 Task: Add Surya Brasil Black Henna Cream to the cart.
Action: Mouse moved to (298, 160)
Screenshot: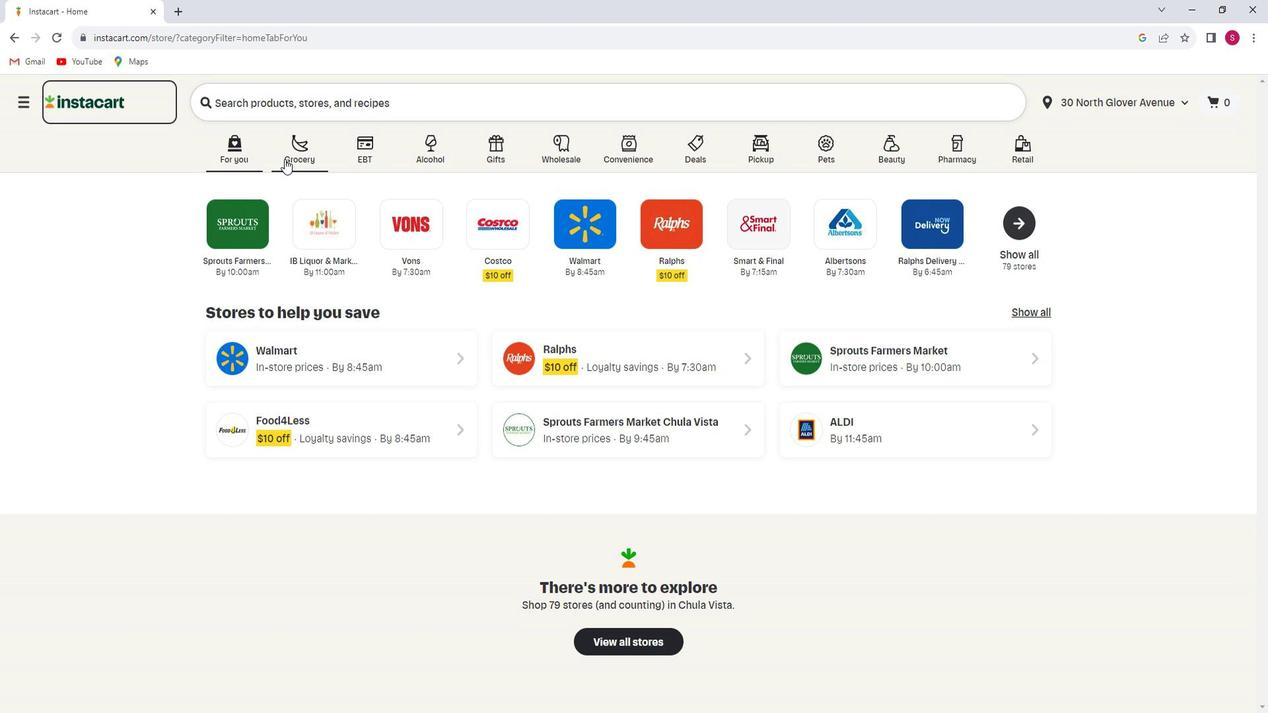 
Action: Mouse pressed left at (298, 160)
Screenshot: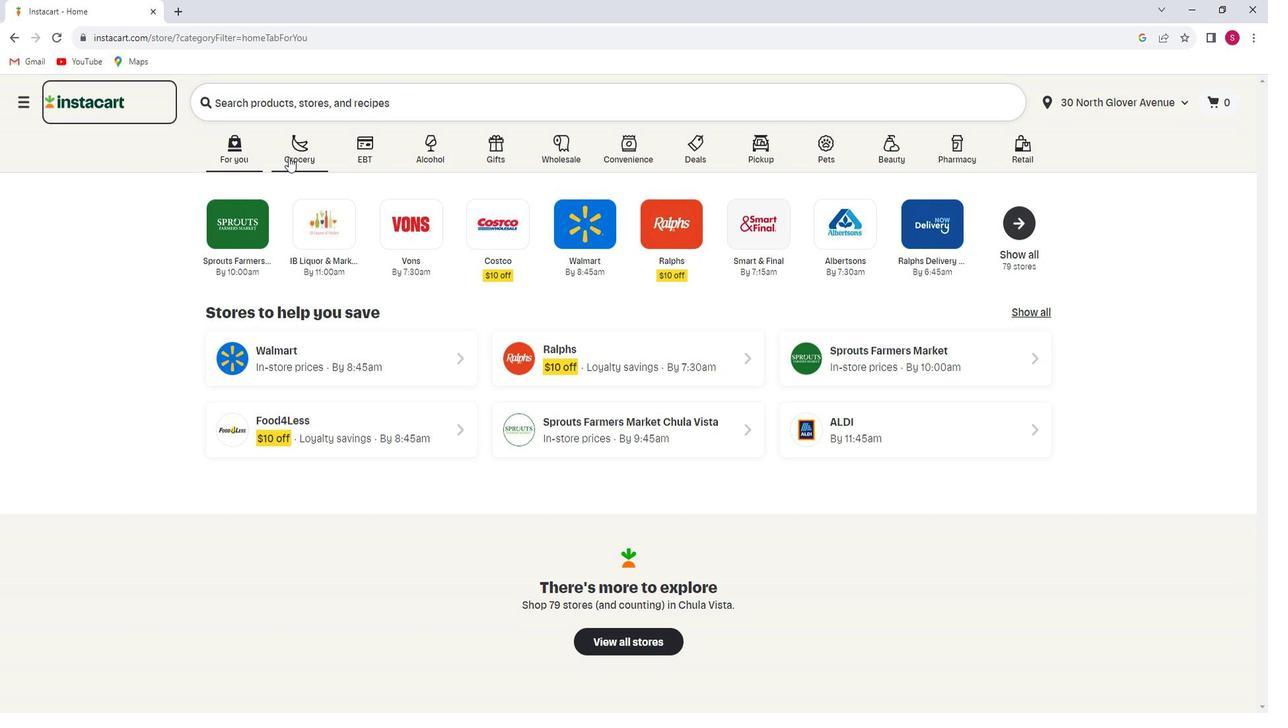 
Action: Mouse moved to (319, 407)
Screenshot: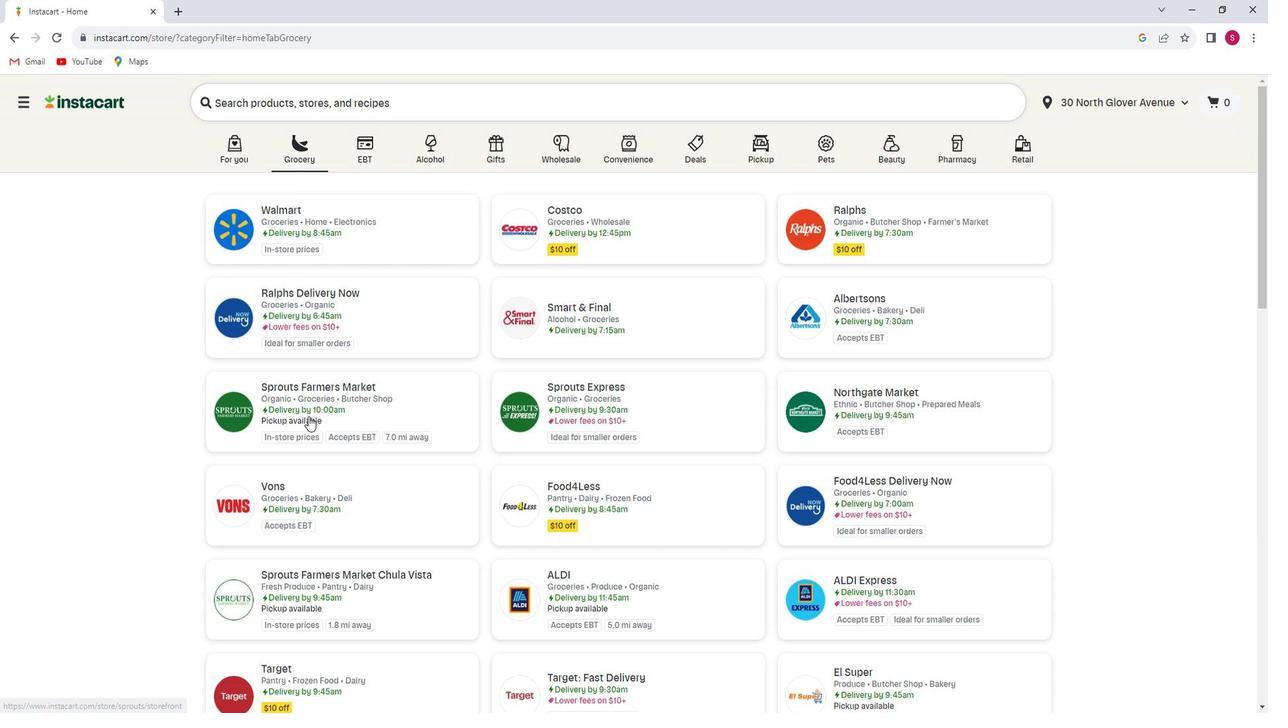 
Action: Mouse pressed left at (319, 407)
Screenshot: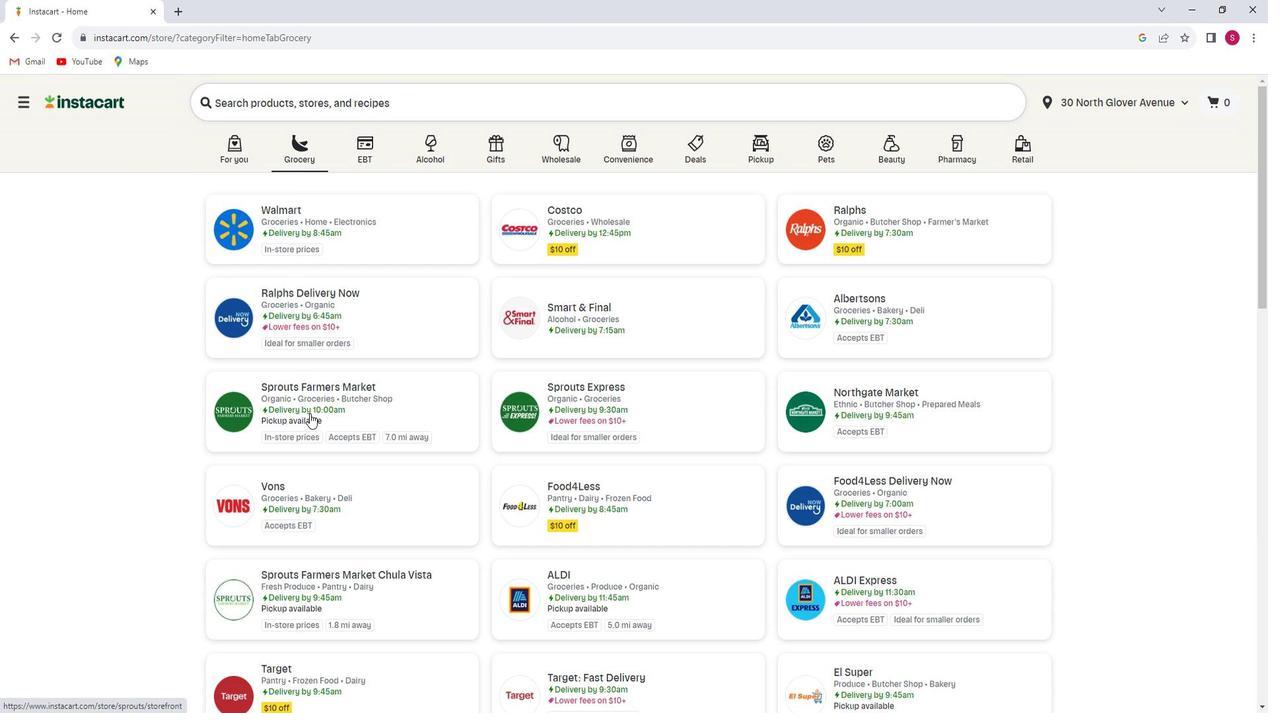 
Action: Mouse moved to (140, 410)
Screenshot: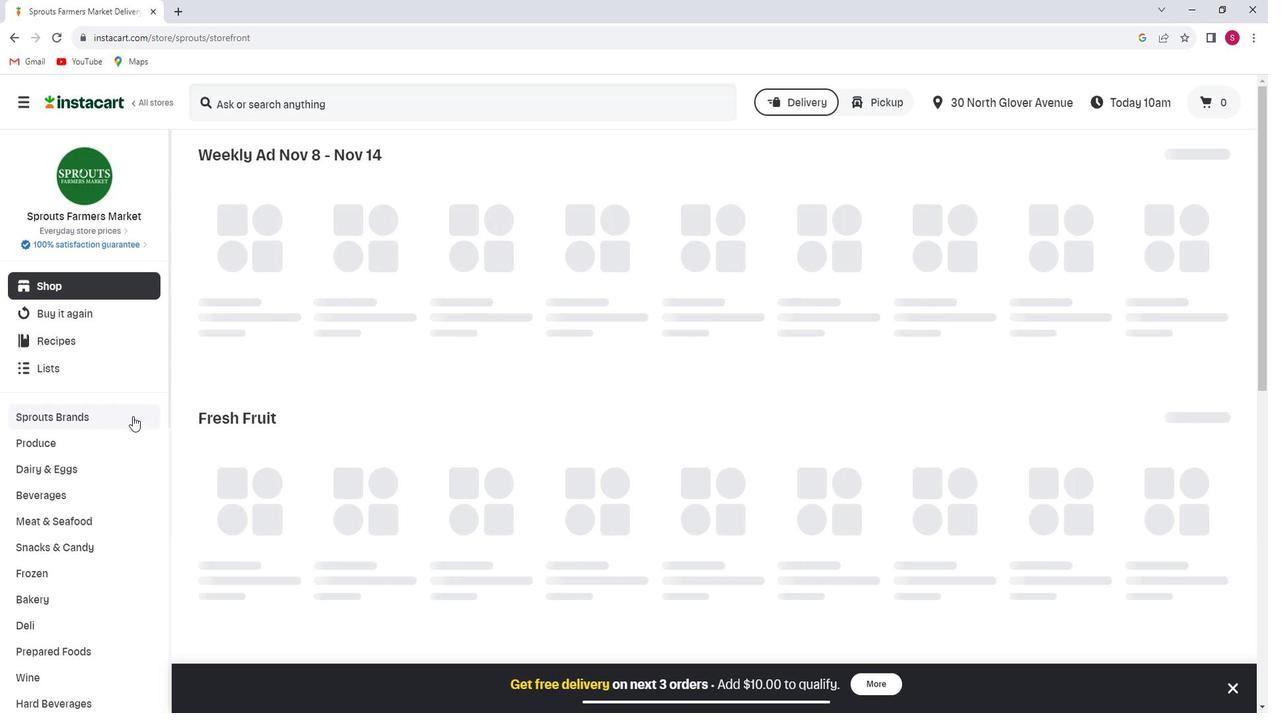 
Action: Mouse scrolled (140, 409) with delta (0, 0)
Screenshot: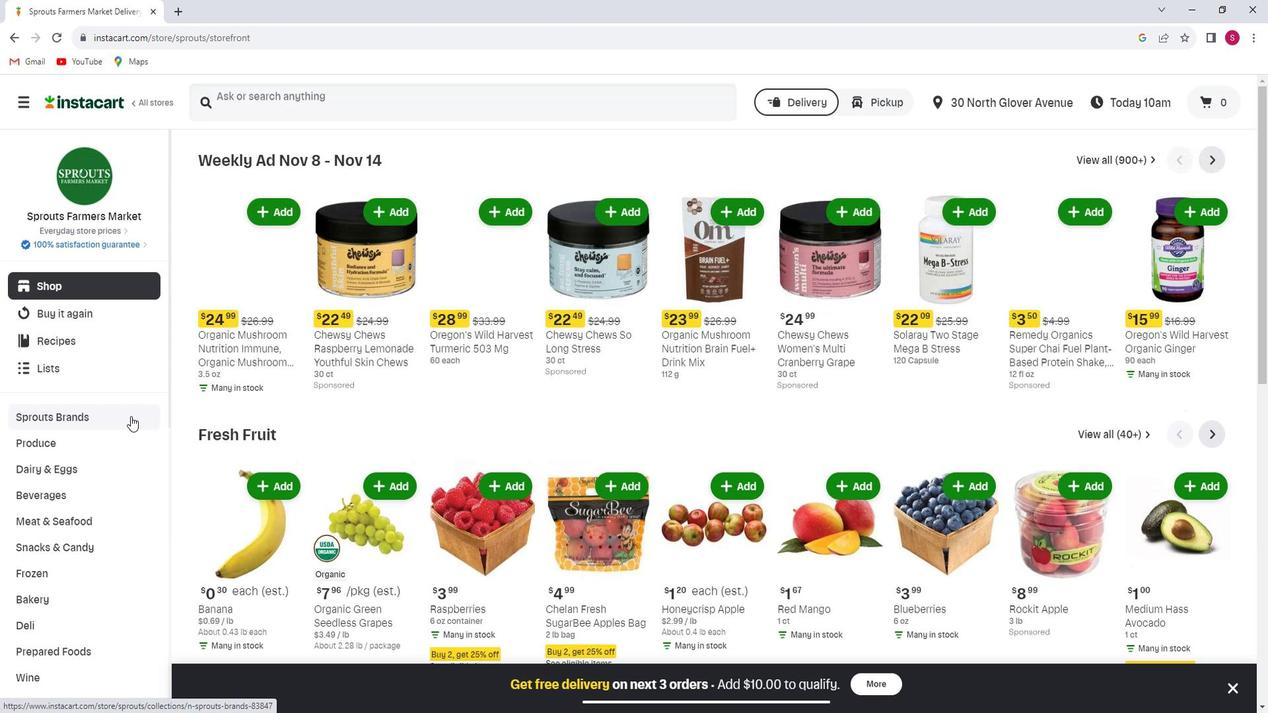 
Action: Mouse scrolled (140, 409) with delta (0, 0)
Screenshot: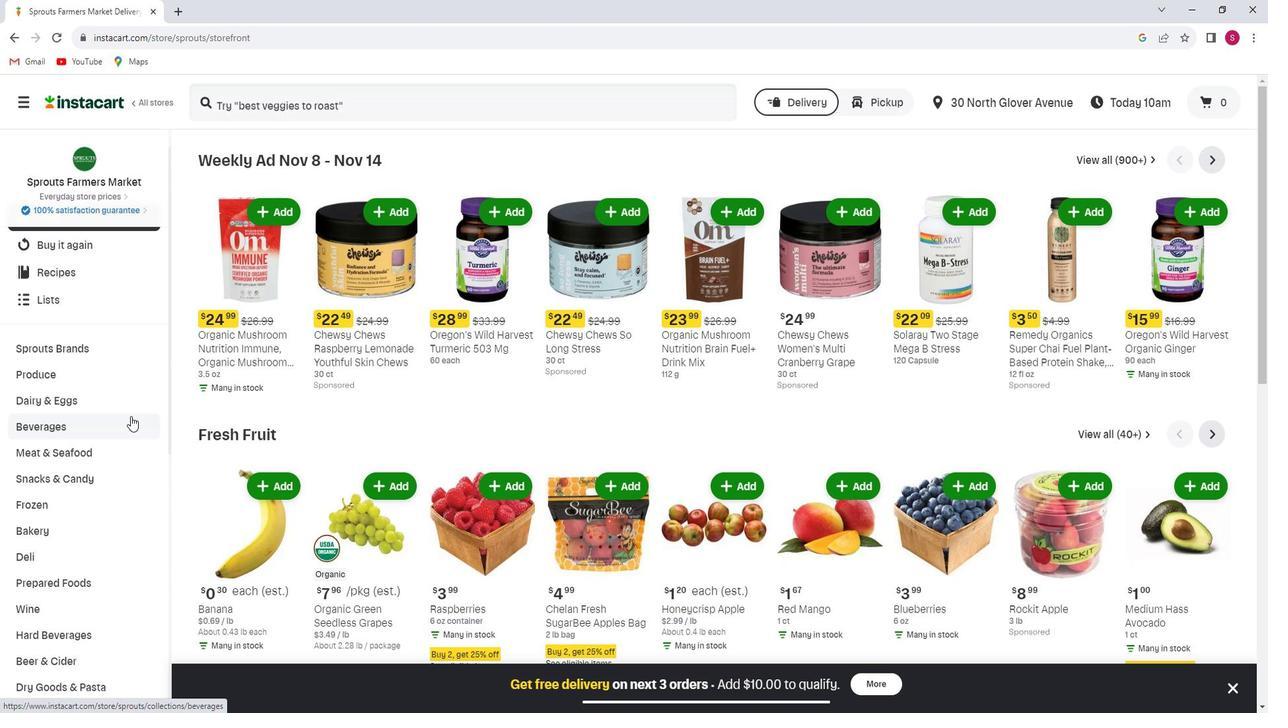 
Action: Mouse scrolled (140, 409) with delta (0, 0)
Screenshot: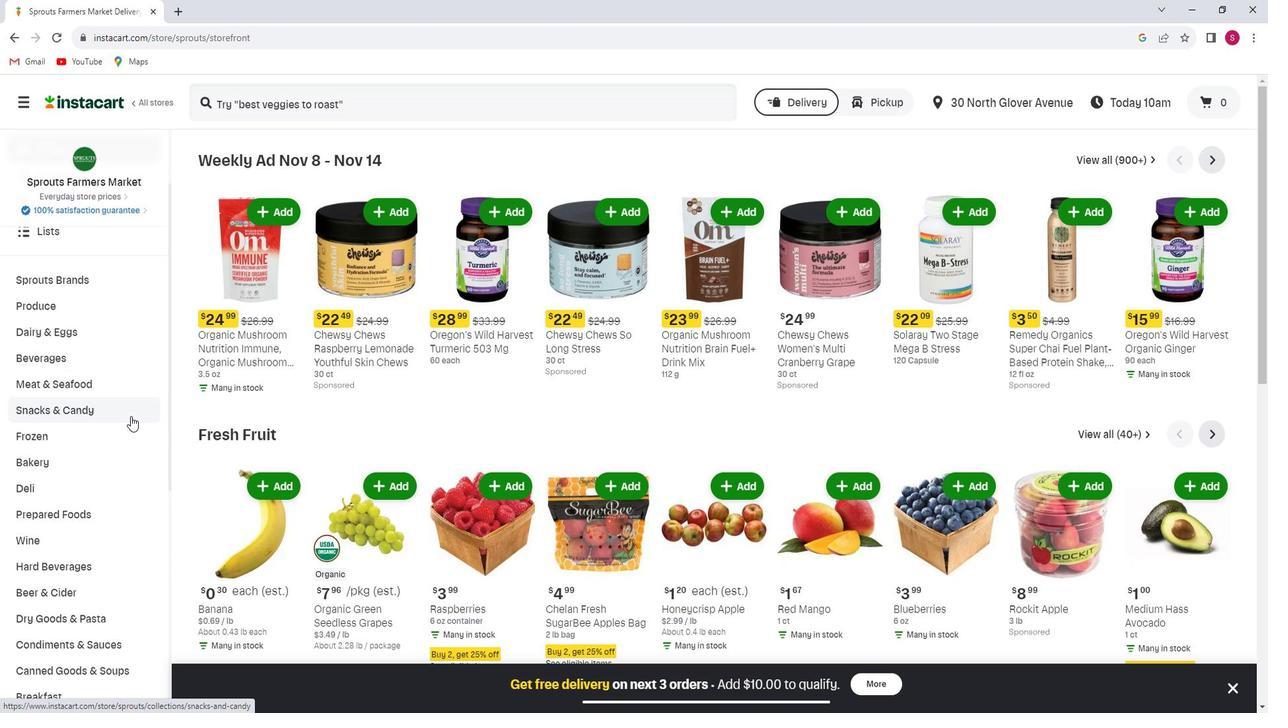 
Action: Mouse moved to (137, 413)
Screenshot: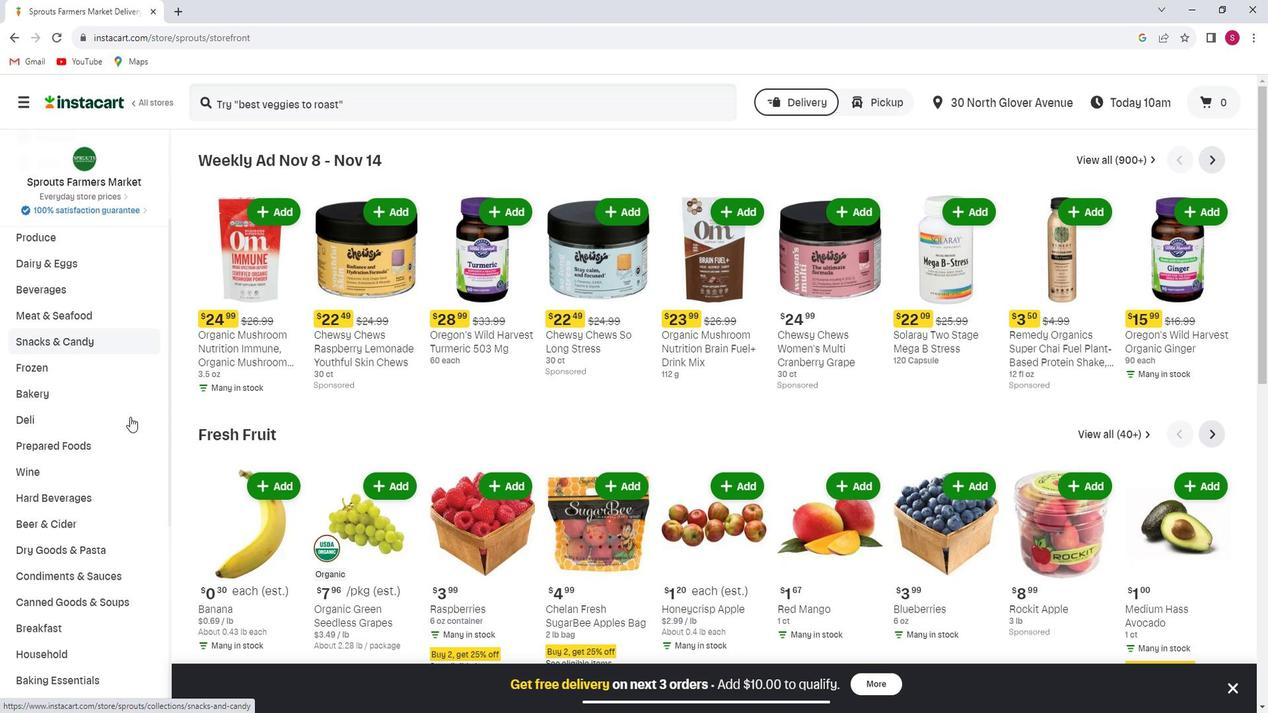 
Action: Mouse scrolled (137, 413) with delta (0, 0)
Screenshot: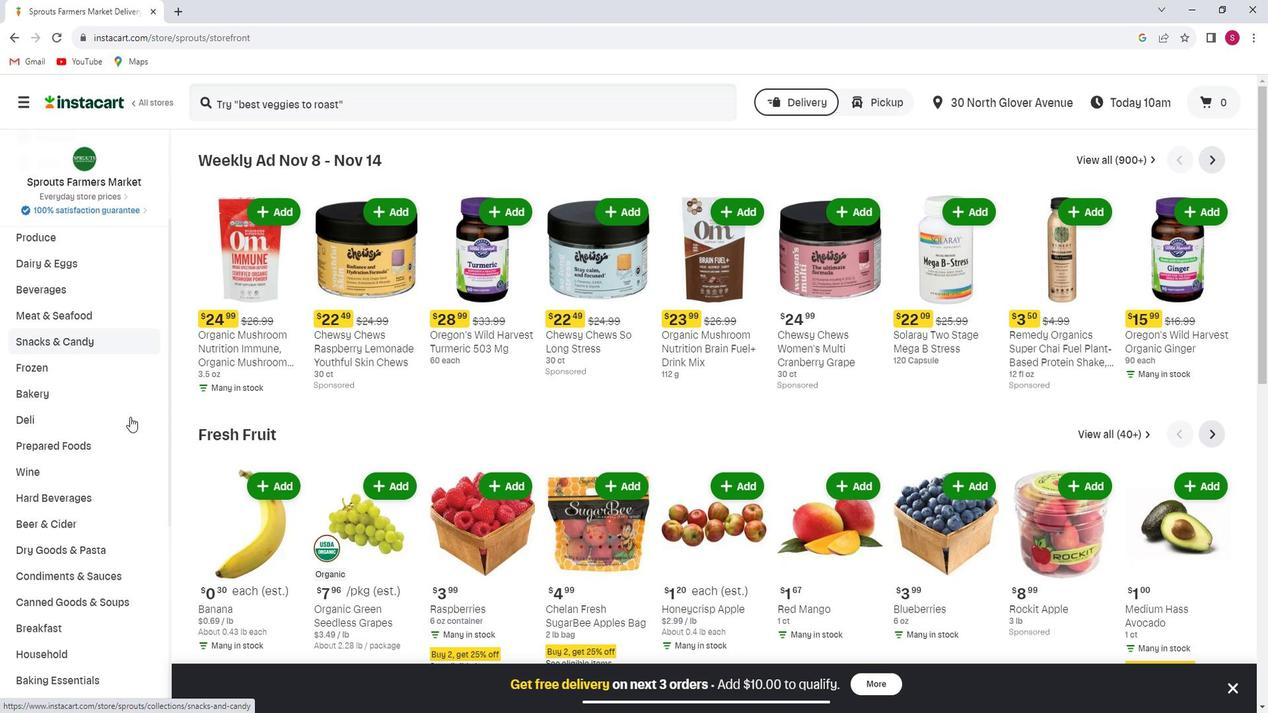 
Action: Mouse moved to (133, 416)
Screenshot: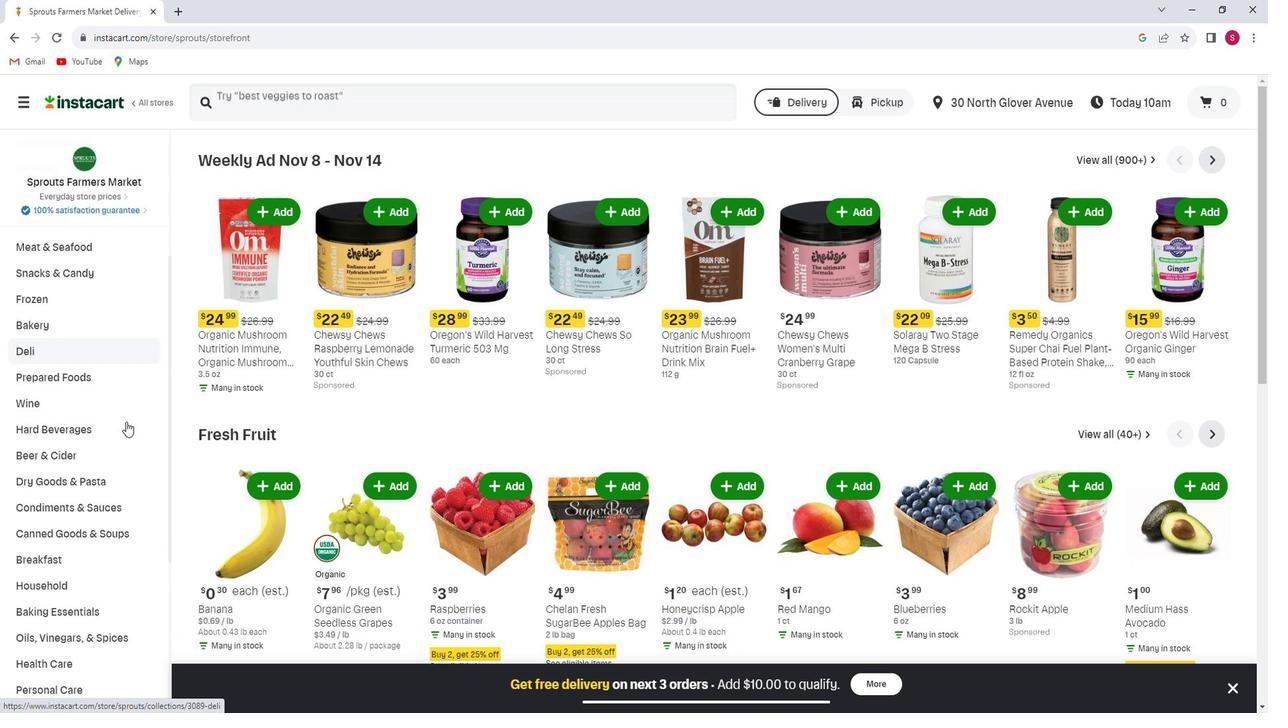 
Action: Mouse scrolled (133, 416) with delta (0, 0)
Screenshot: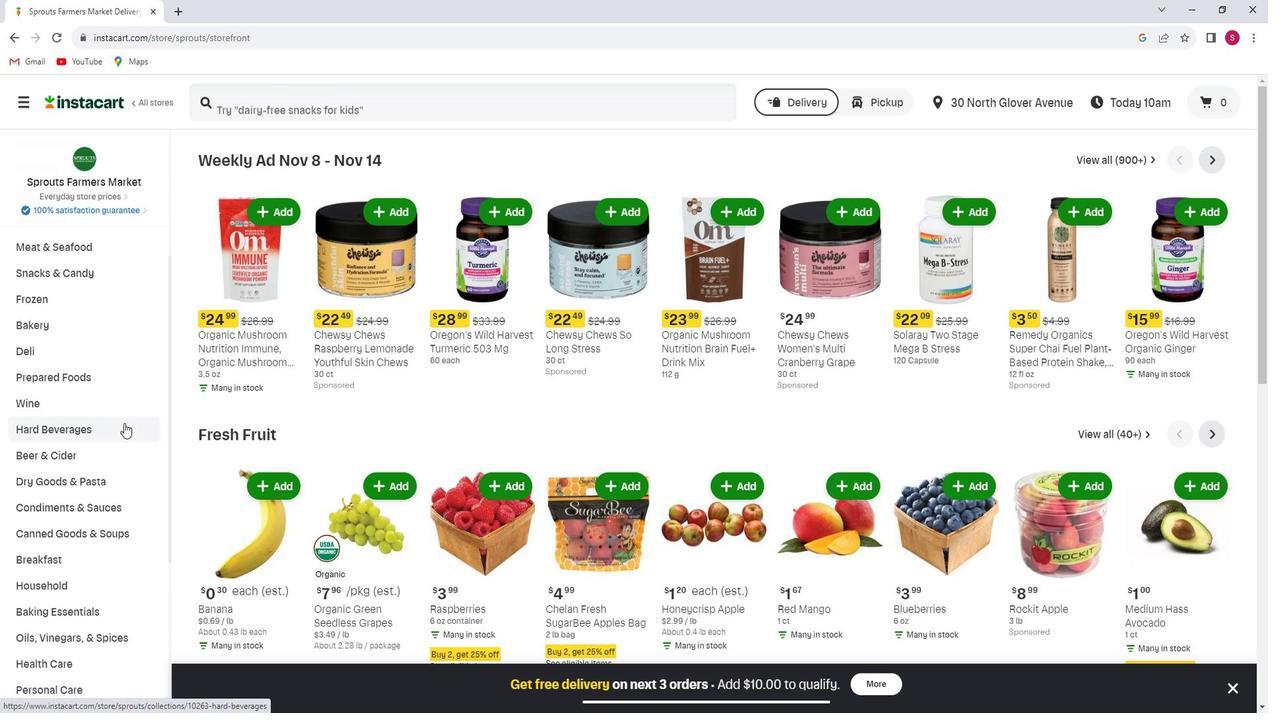 
Action: Mouse scrolled (133, 416) with delta (0, 0)
Screenshot: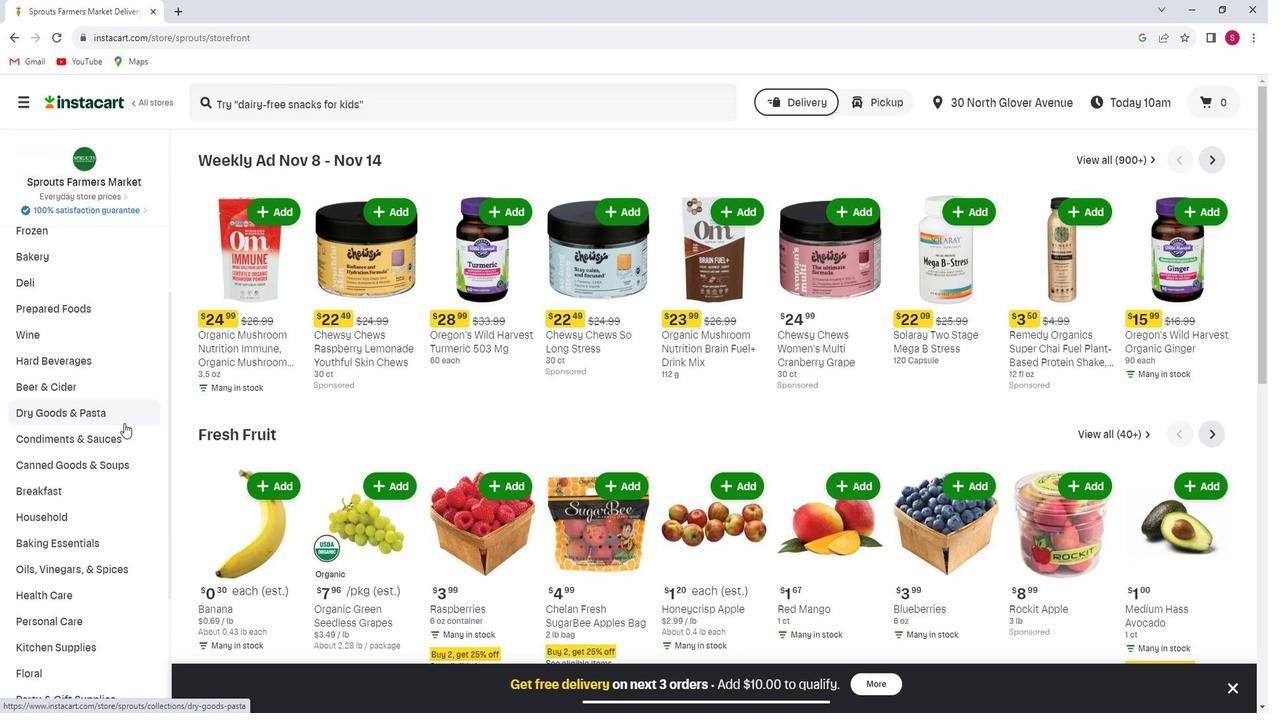 
Action: Mouse scrolled (133, 416) with delta (0, 0)
Screenshot: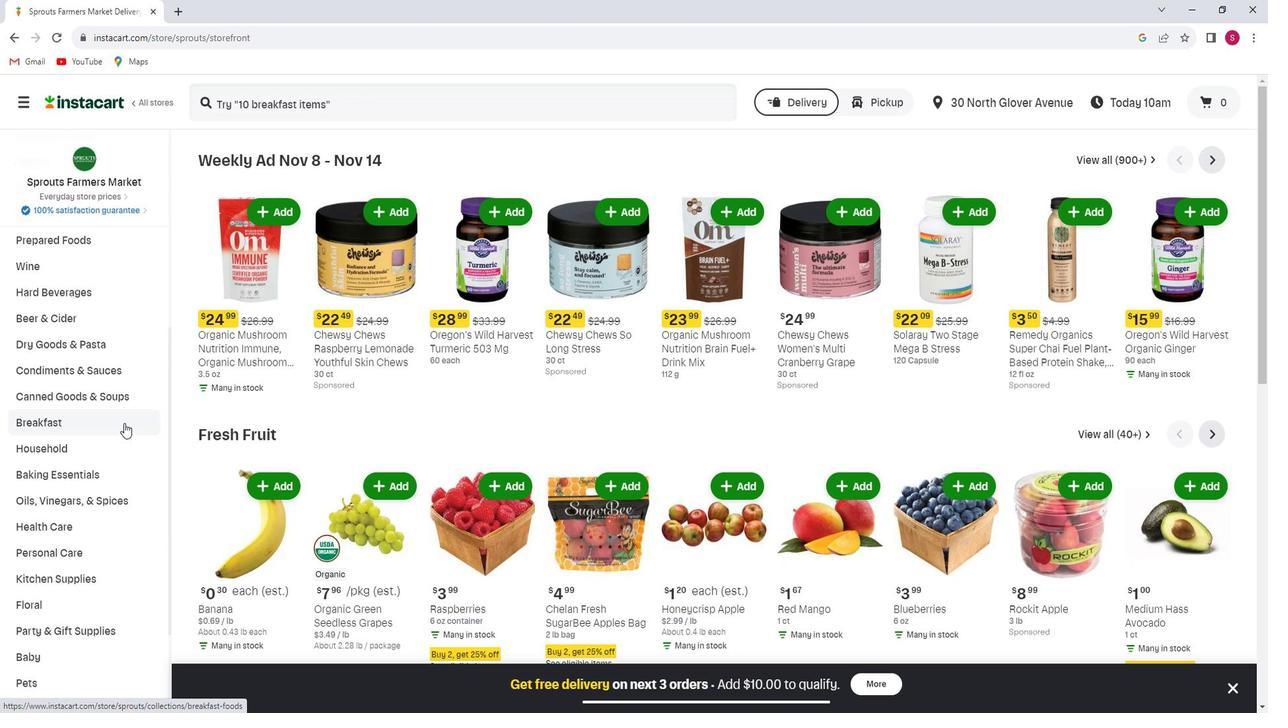 
Action: Mouse scrolled (133, 416) with delta (0, 0)
Screenshot: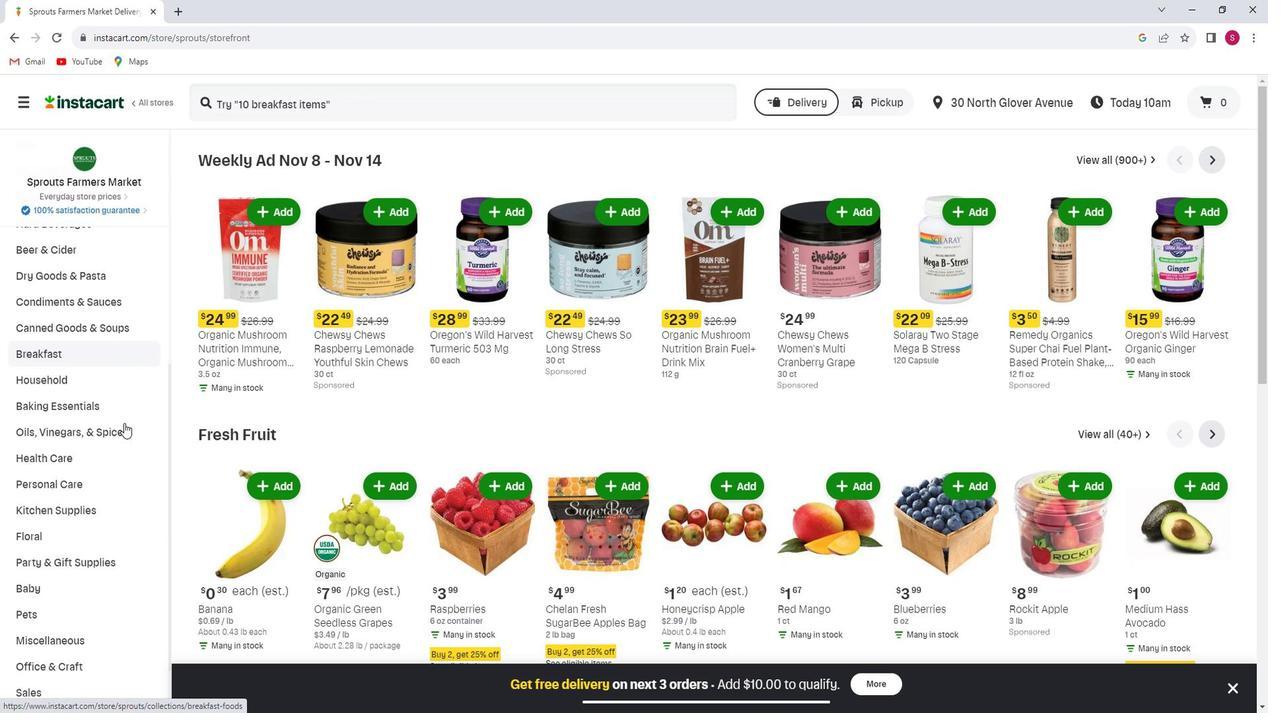 
Action: Mouse moved to (103, 410)
Screenshot: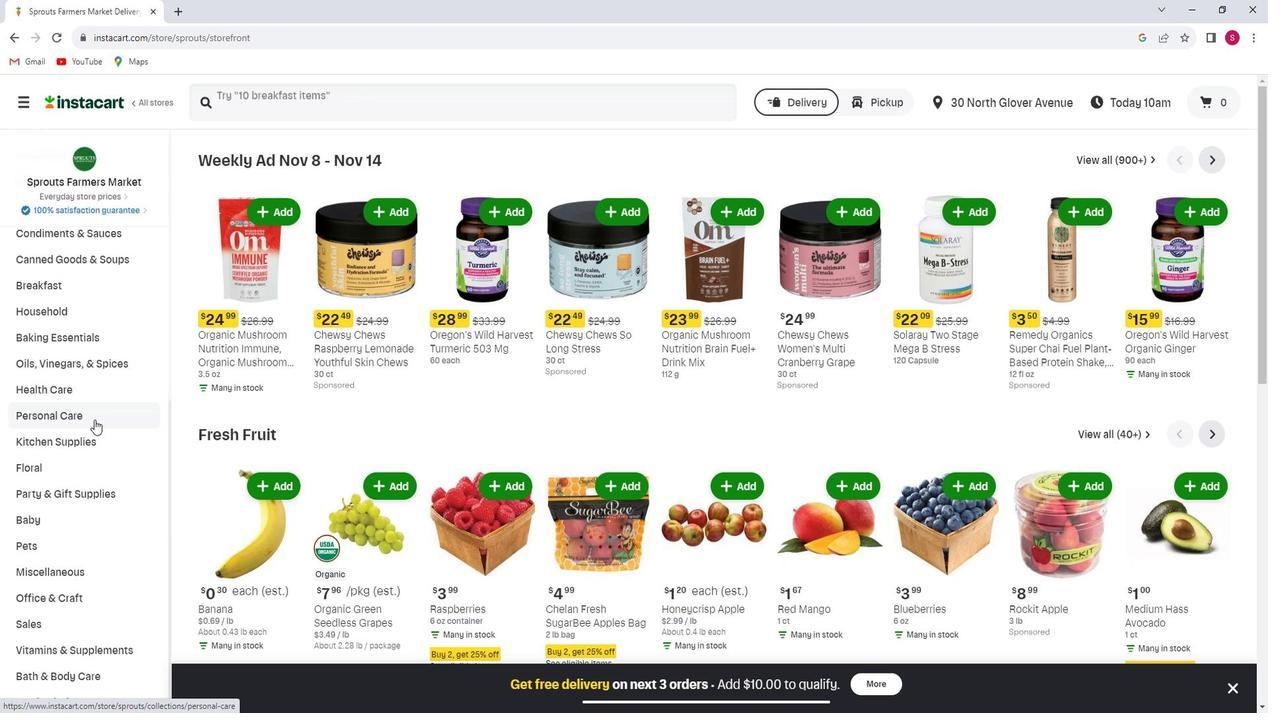 
Action: Mouse pressed left at (103, 410)
Screenshot: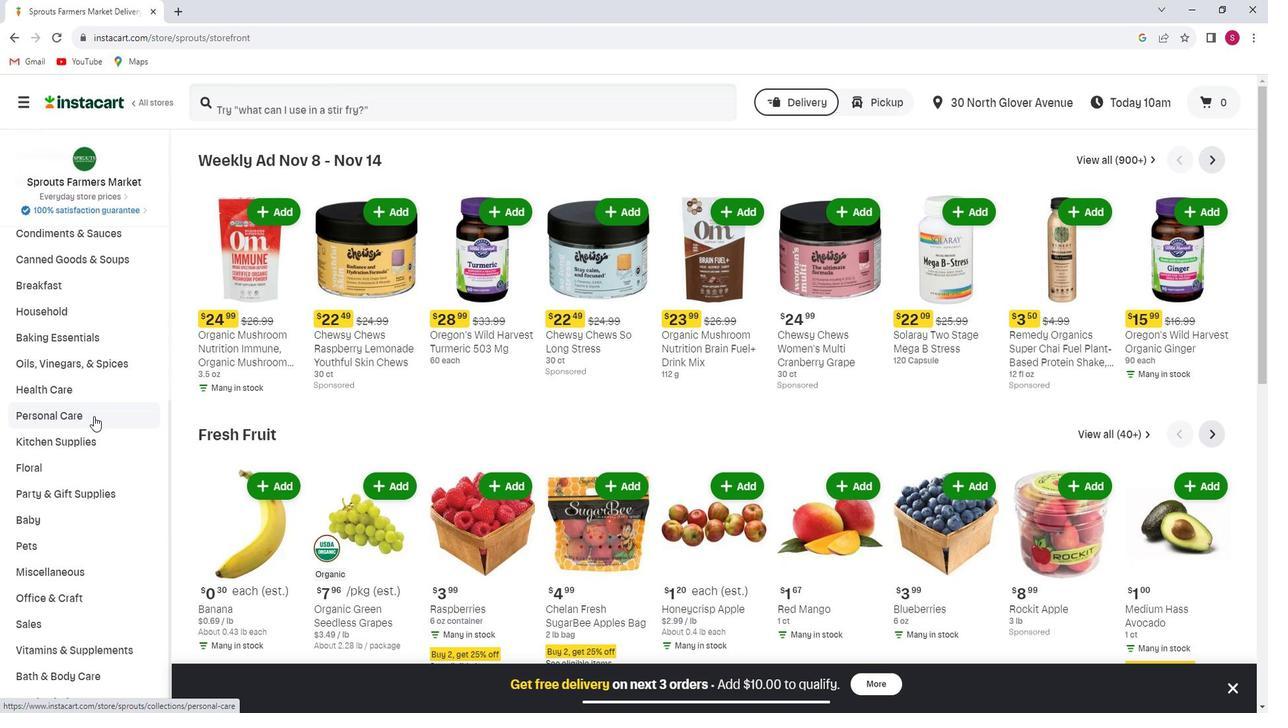 
Action: Mouse moved to (859, 197)
Screenshot: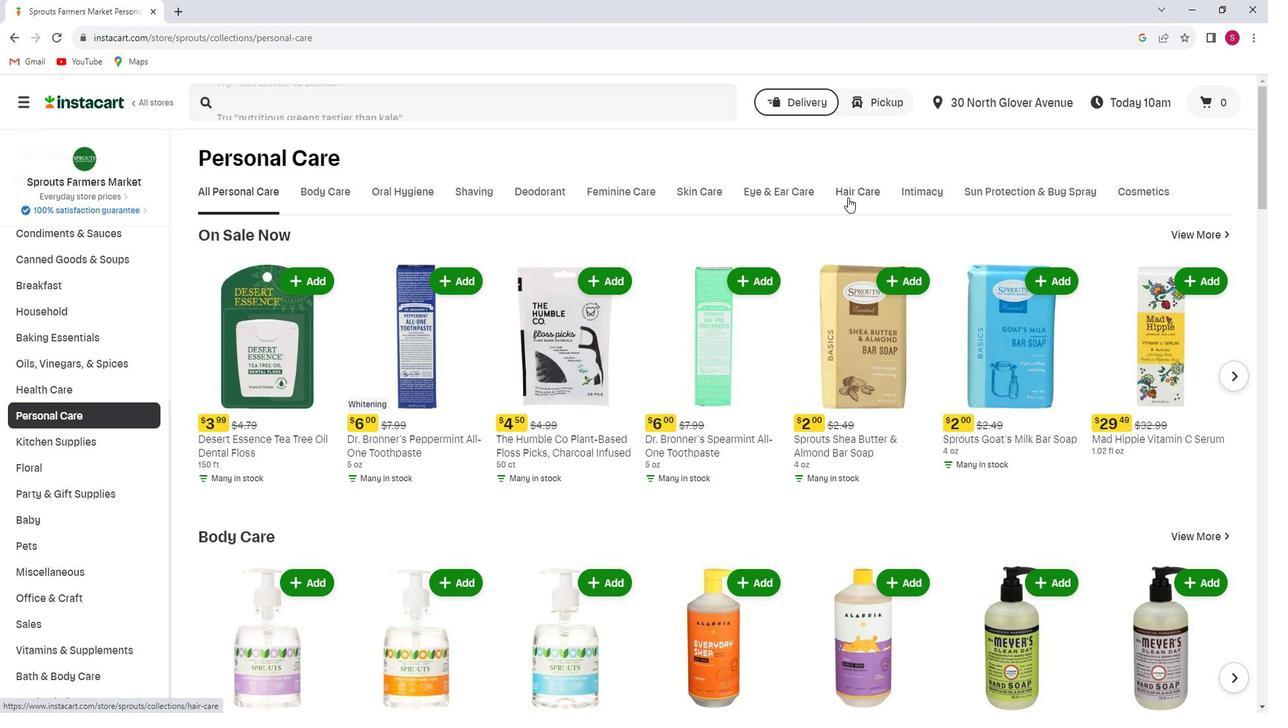 
Action: Mouse pressed left at (859, 197)
Screenshot: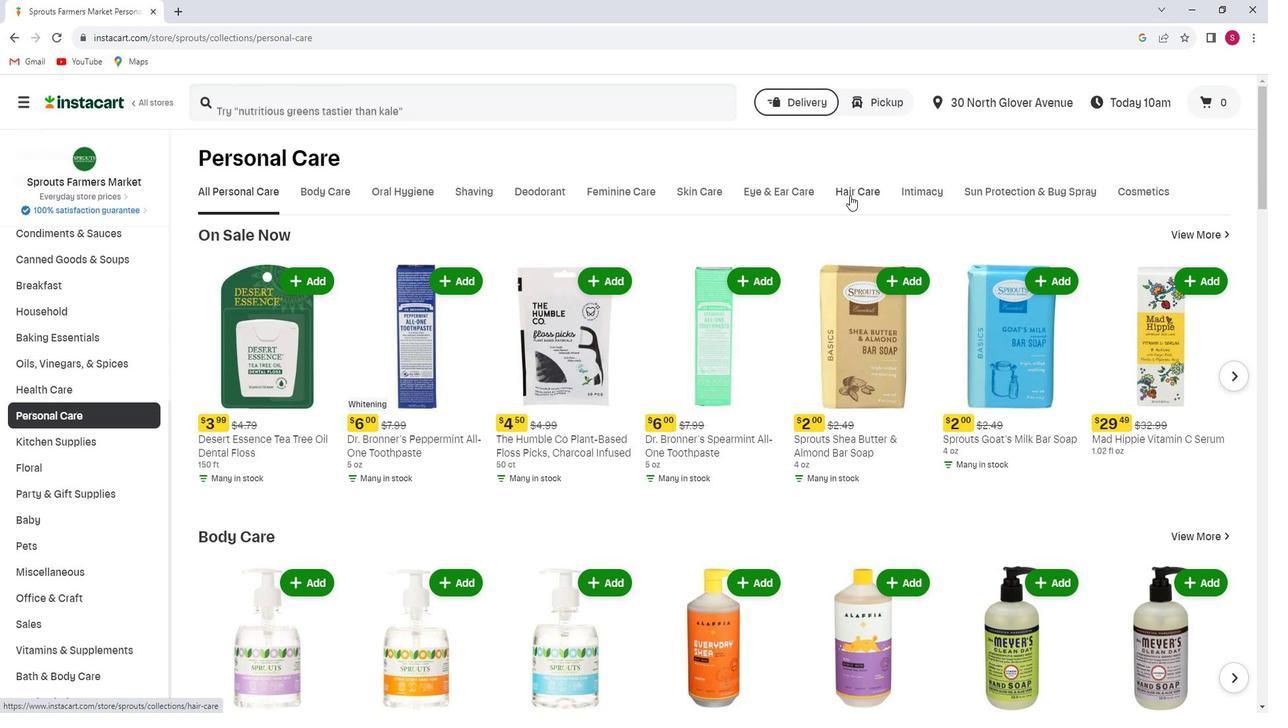 
Action: Mouse moved to (674, 253)
Screenshot: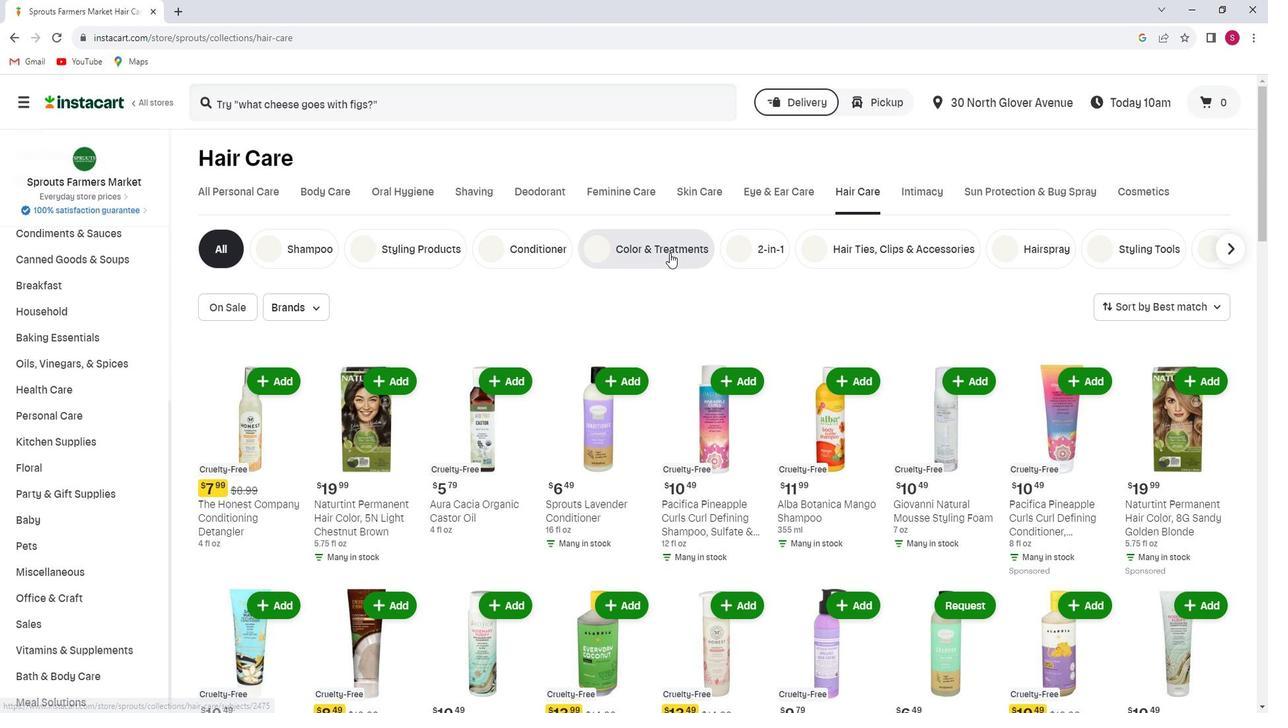 
Action: Mouse pressed left at (674, 253)
Screenshot: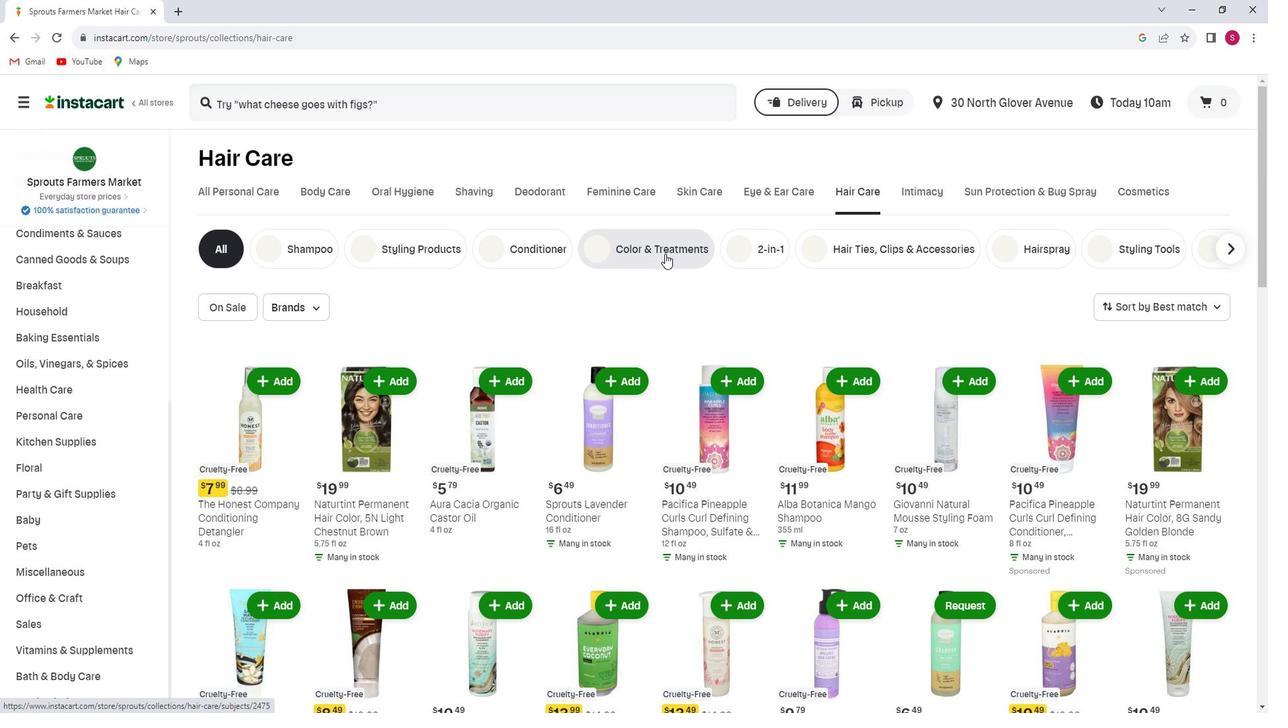 
Action: Mouse moved to (422, 117)
Screenshot: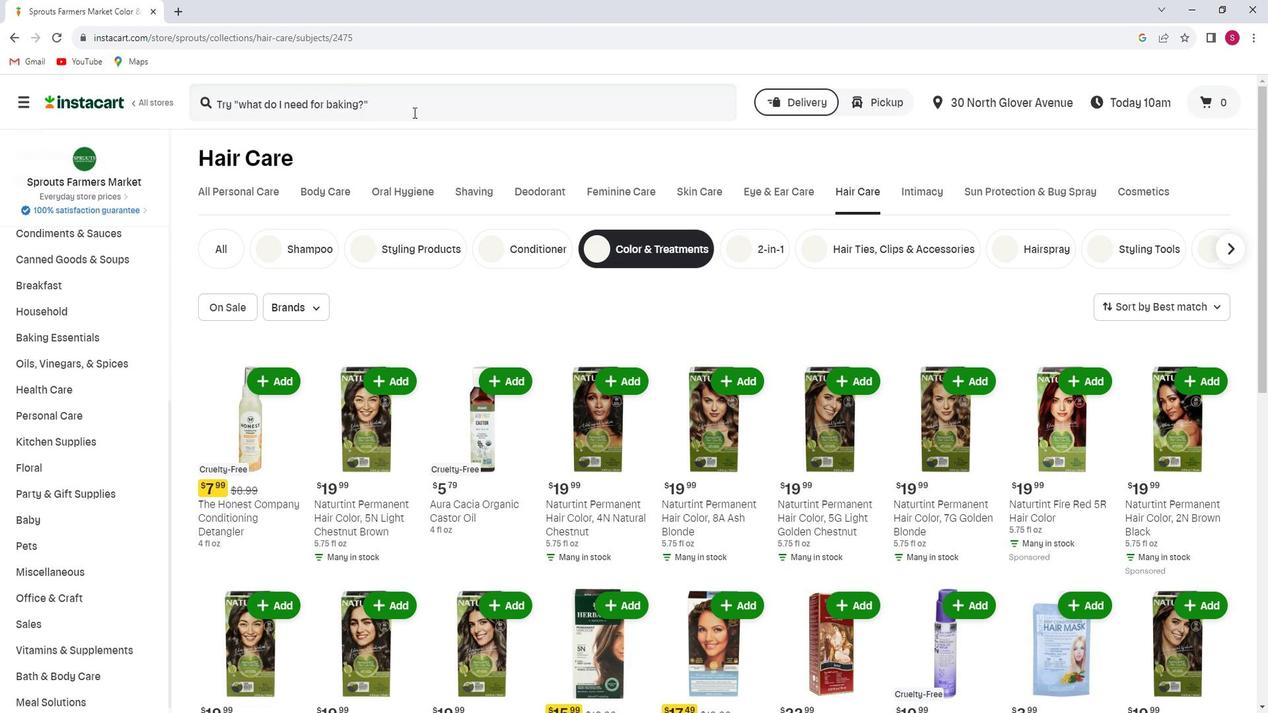 
Action: Mouse pressed left at (422, 117)
Screenshot: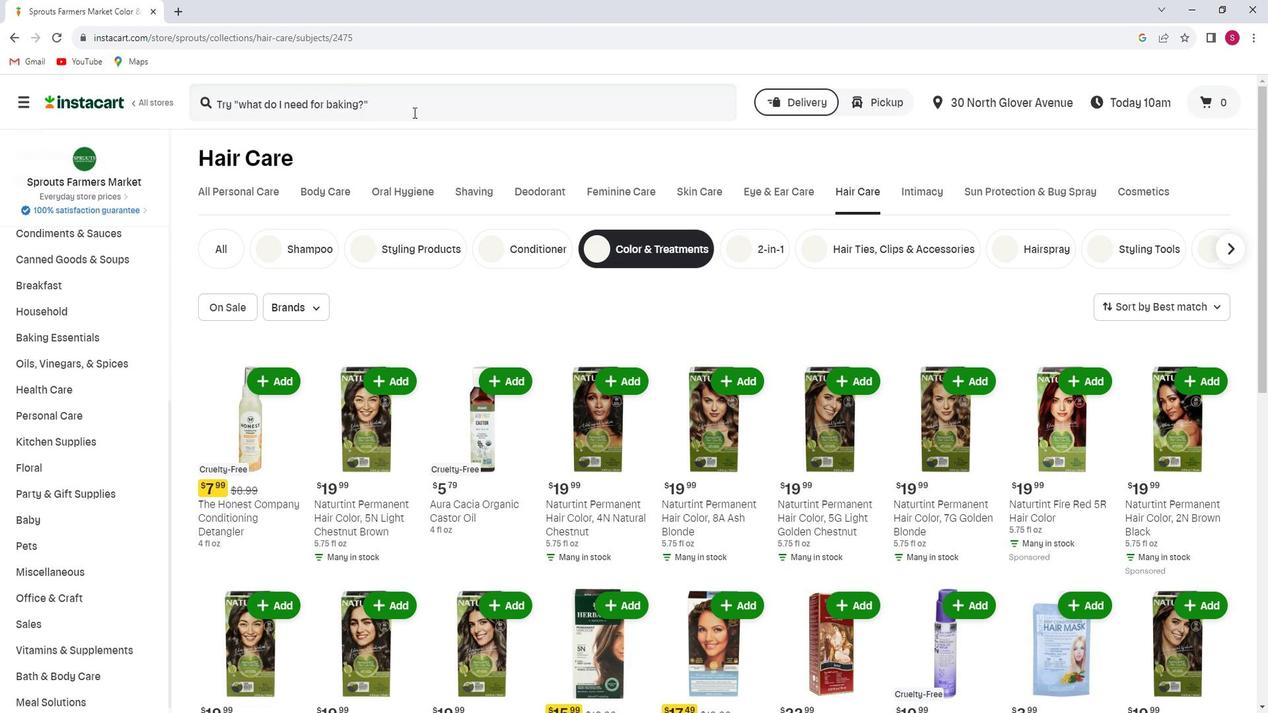
Action: Key pressed <Key.shift>Surya<Key.space><Key.shift_r><Key.shift_r><Key.shift_r>Brasil<Key.space><Key.shift_r><Key.shift_r>Black<Key.space><Key.shift_r>Henna<Key.space><Key.shift>Cream<Key.enter>
Screenshot: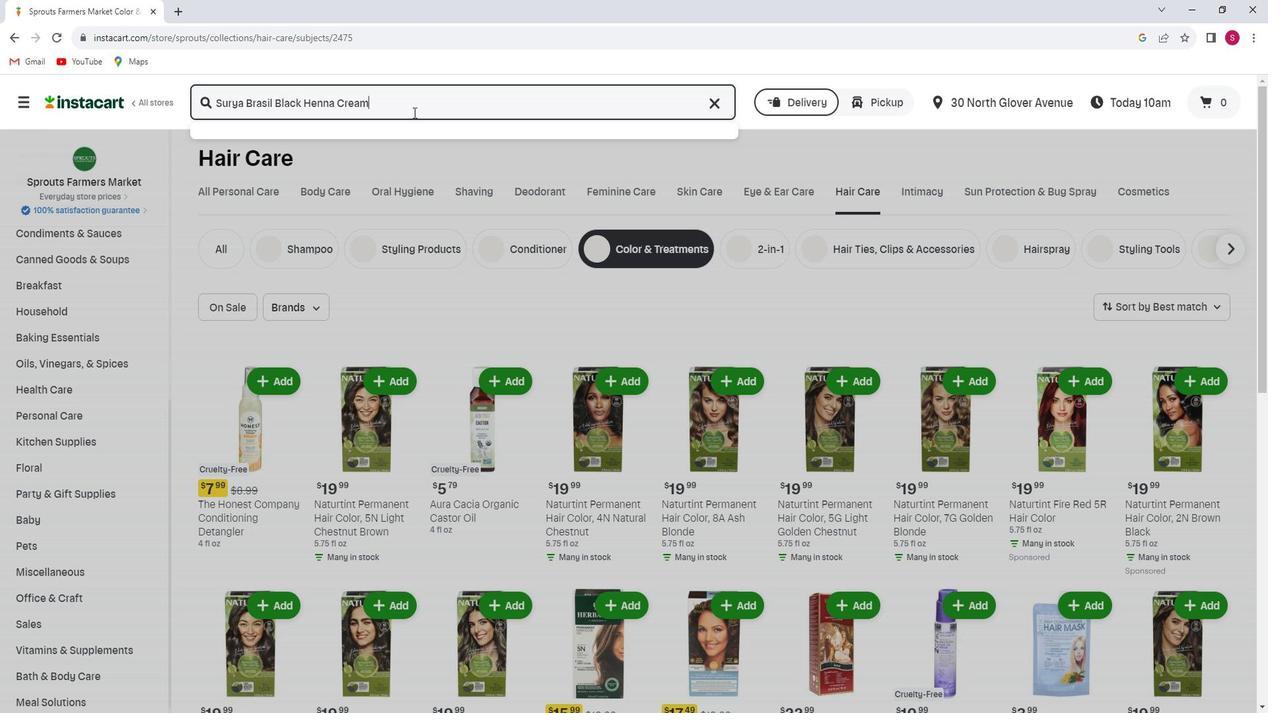 
Action: Mouse moved to (383, 224)
Screenshot: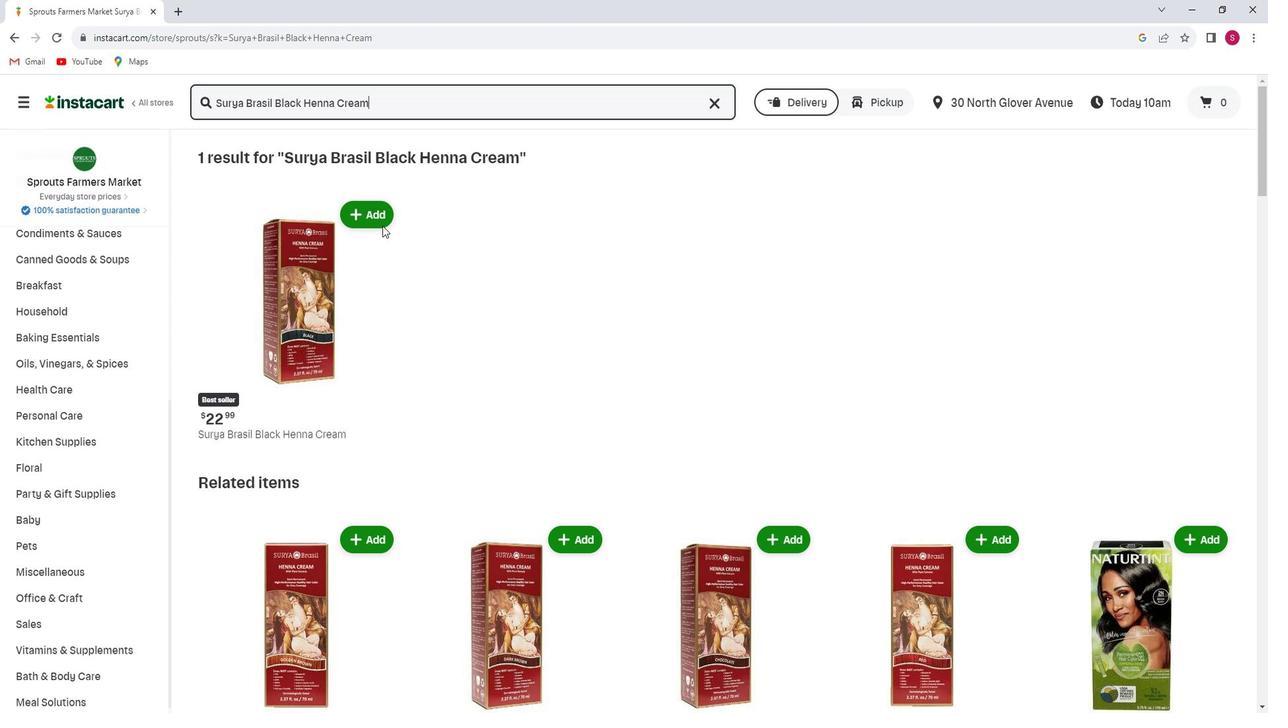 
Action: Mouse pressed left at (383, 224)
Screenshot: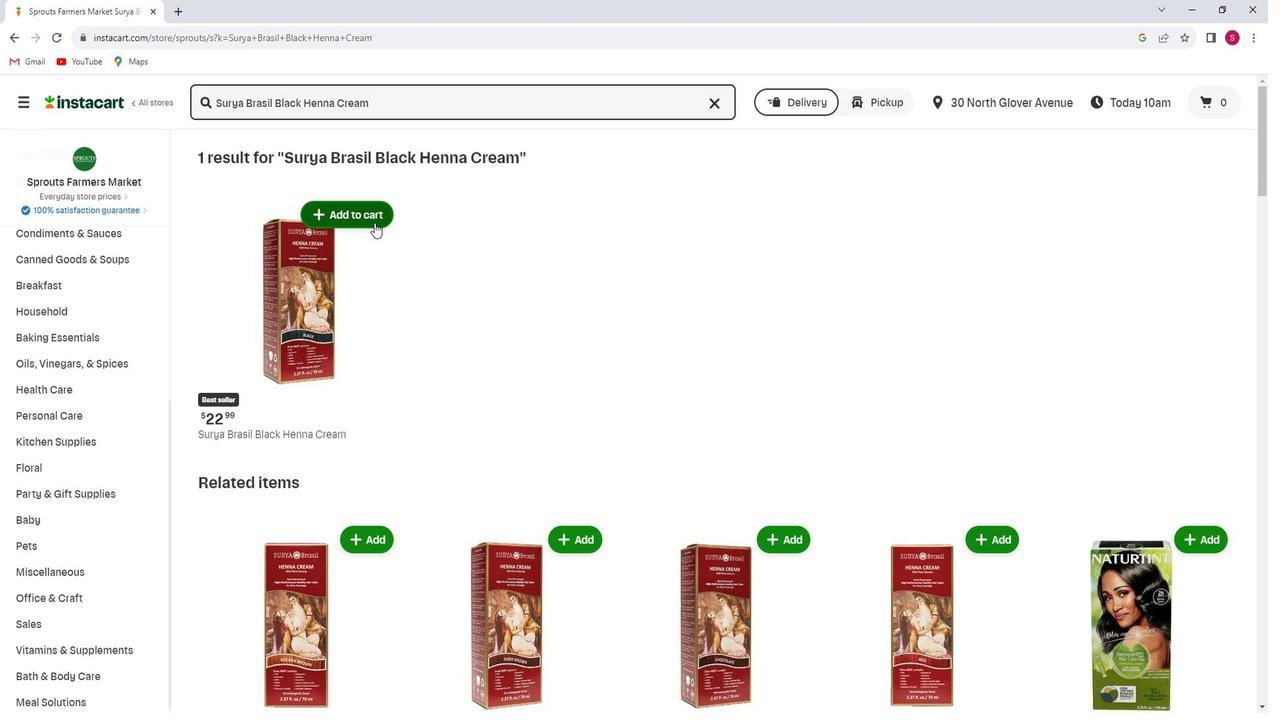 
Action: Mouse moved to (407, 284)
Screenshot: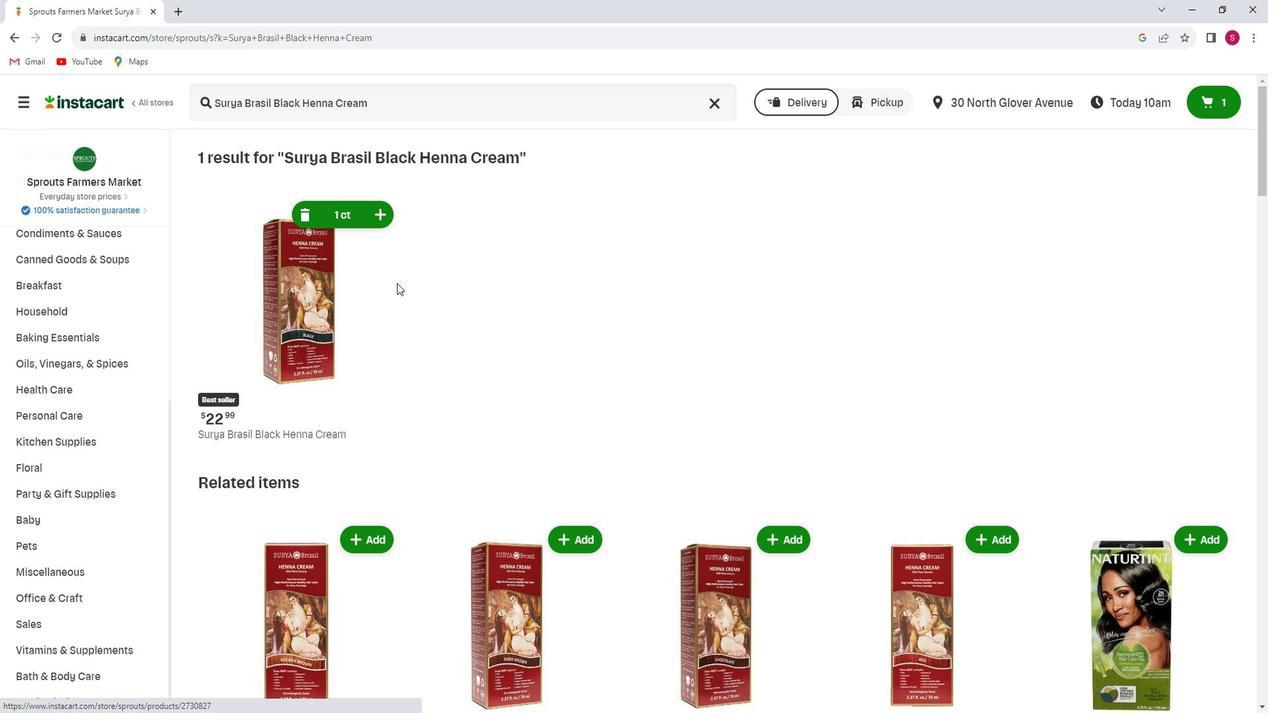 
